 Task: Add filter "In the last 7 days" in latest update.
Action: Mouse pressed left at (630, 180)
Screenshot: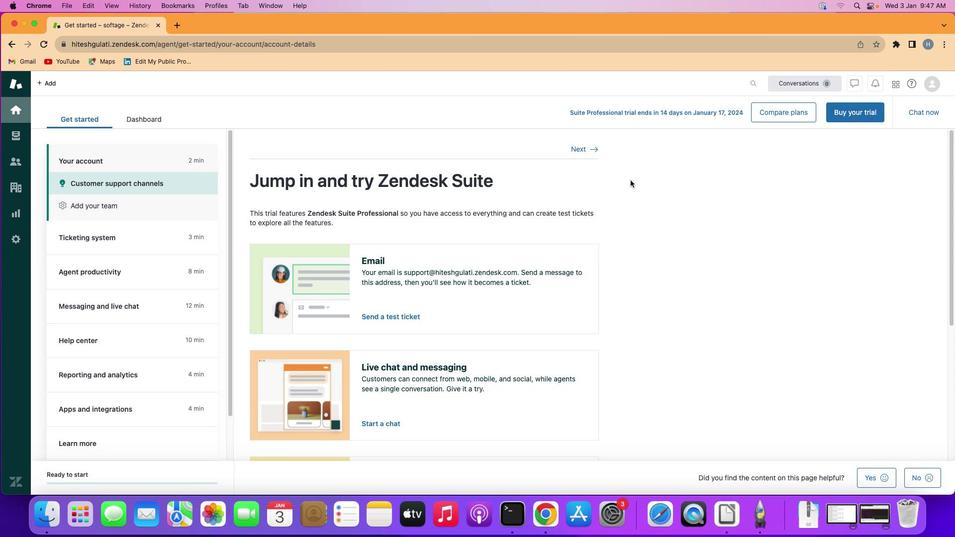 
Action: Mouse moved to (9, 138)
Screenshot: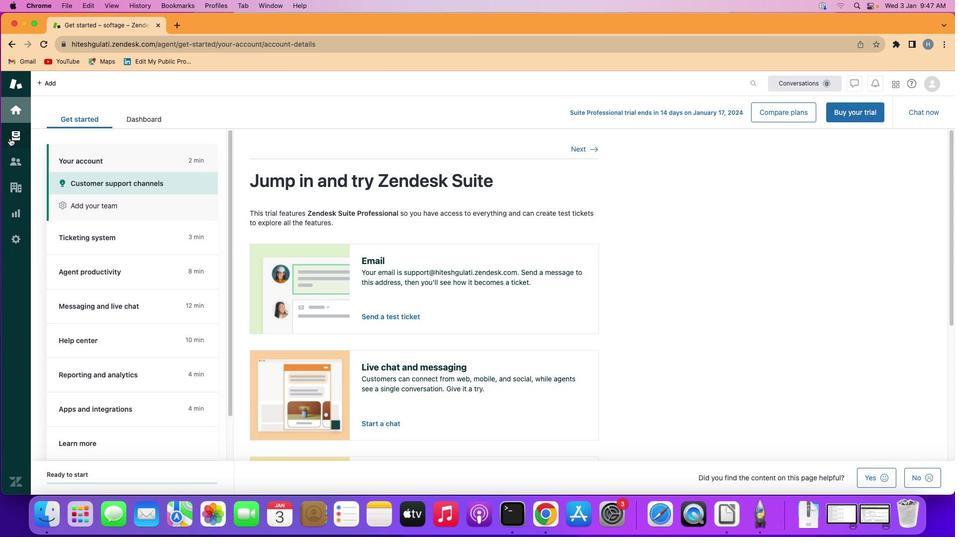 
Action: Mouse pressed left at (9, 138)
Screenshot: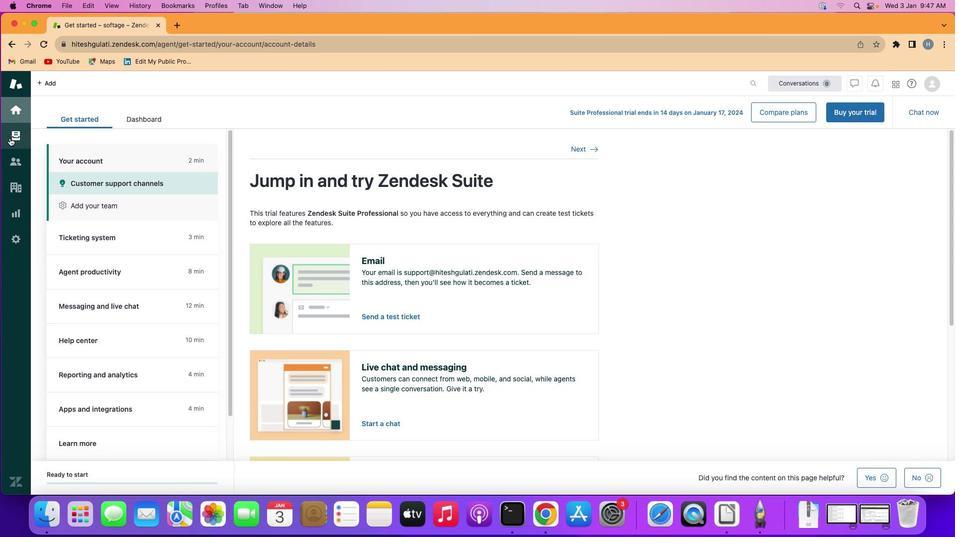 
Action: Mouse moved to (86, 208)
Screenshot: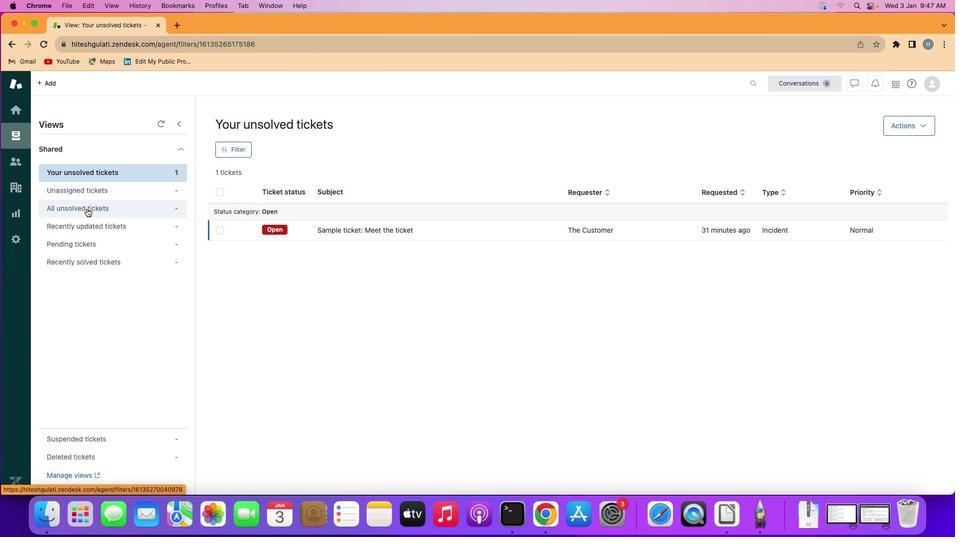 
Action: Mouse pressed left at (86, 208)
Screenshot: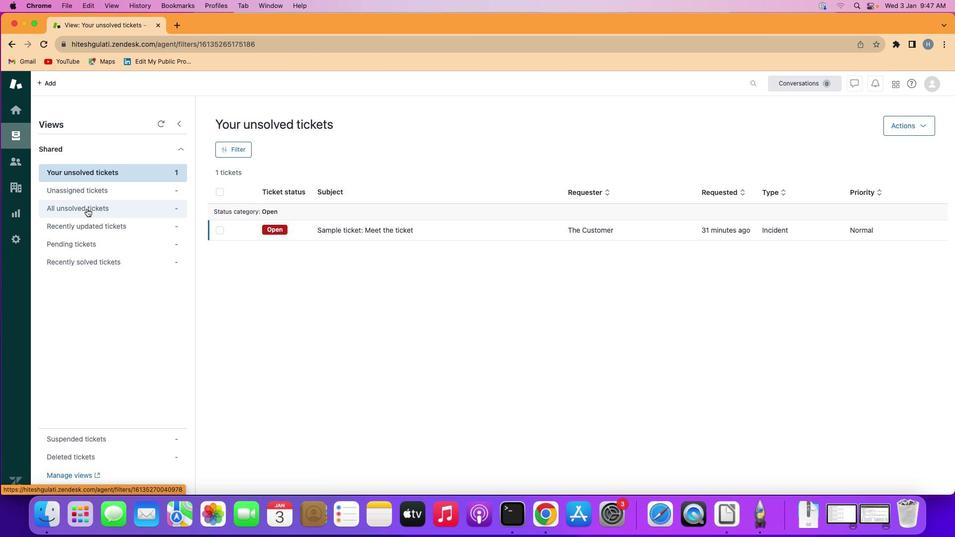 
Action: Mouse moved to (241, 149)
Screenshot: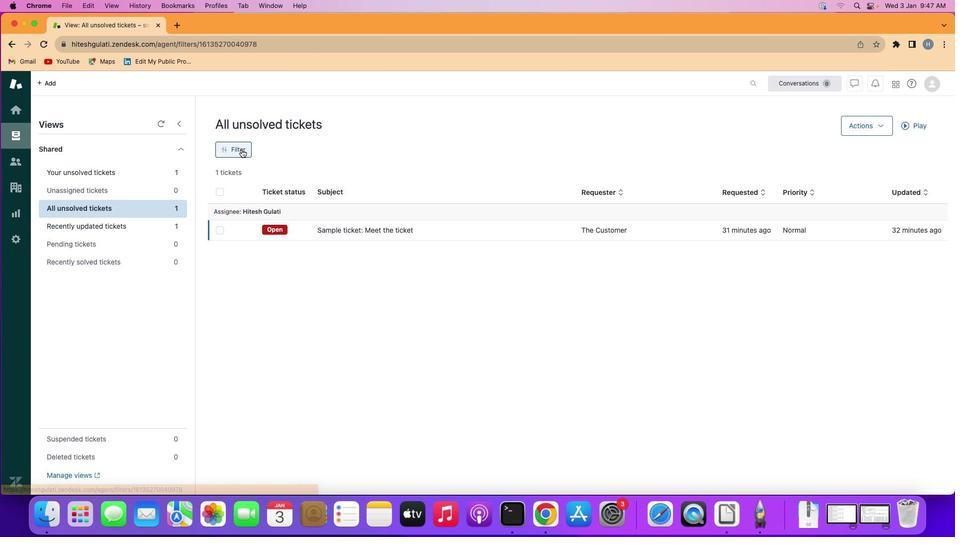 
Action: Mouse pressed left at (241, 149)
Screenshot: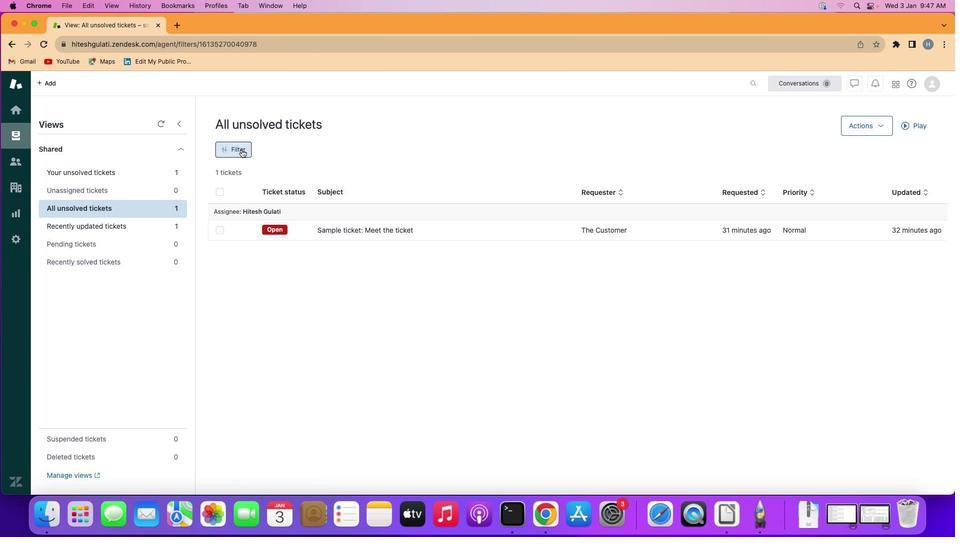 
Action: Mouse moved to (801, 378)
Screenshot: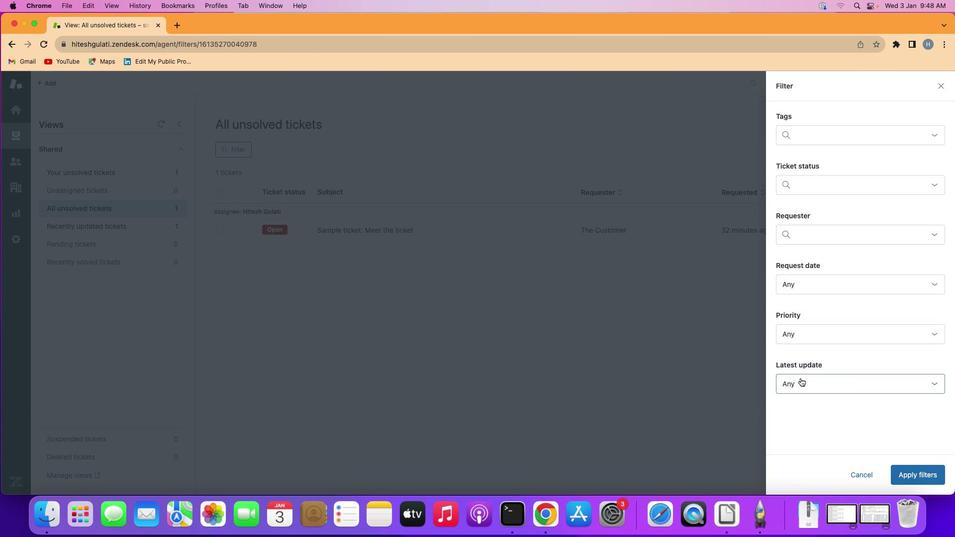 
Action: Mouse pressed left at (801, 378)
Screenshot: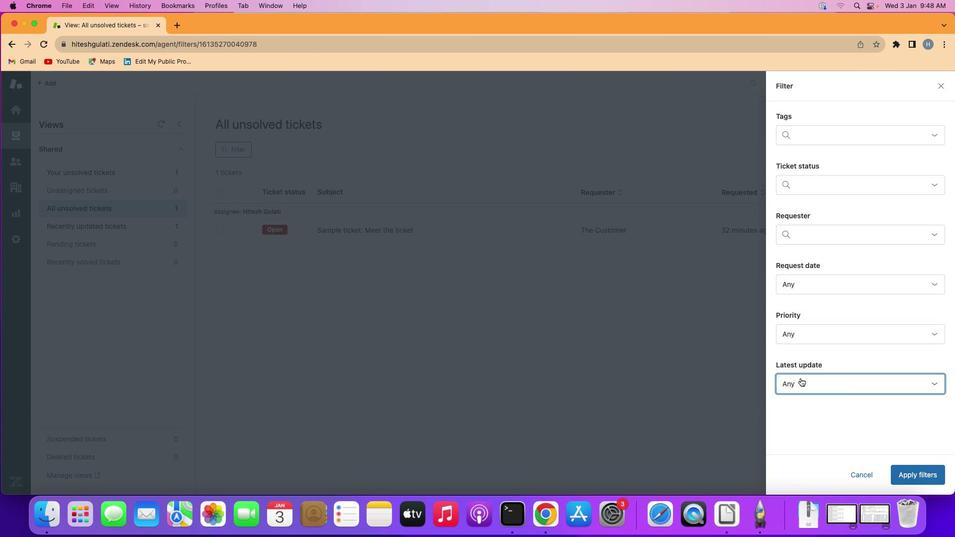 
Action: Mouse moved to (849, 270)
Screenshot: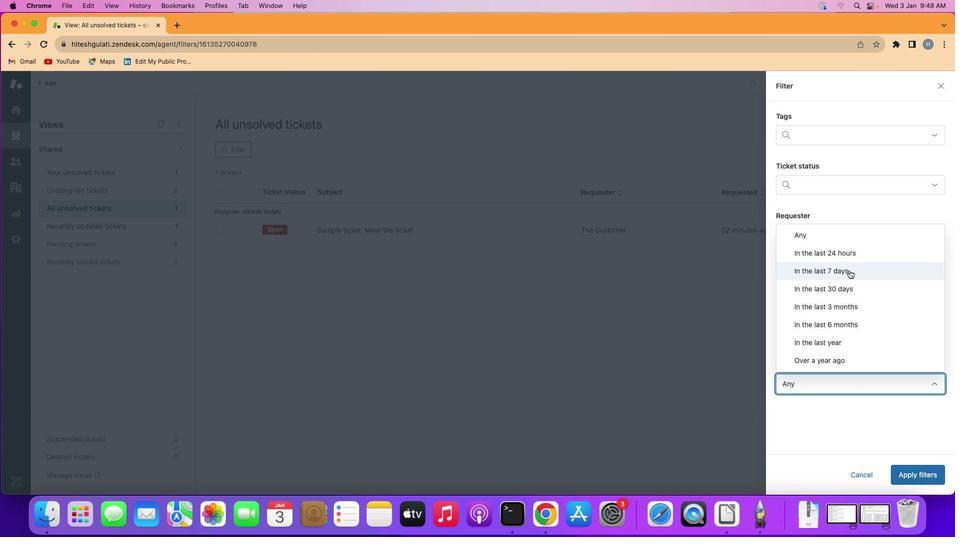
Action: Mouse pressed left at (849, 270)
Screenshot: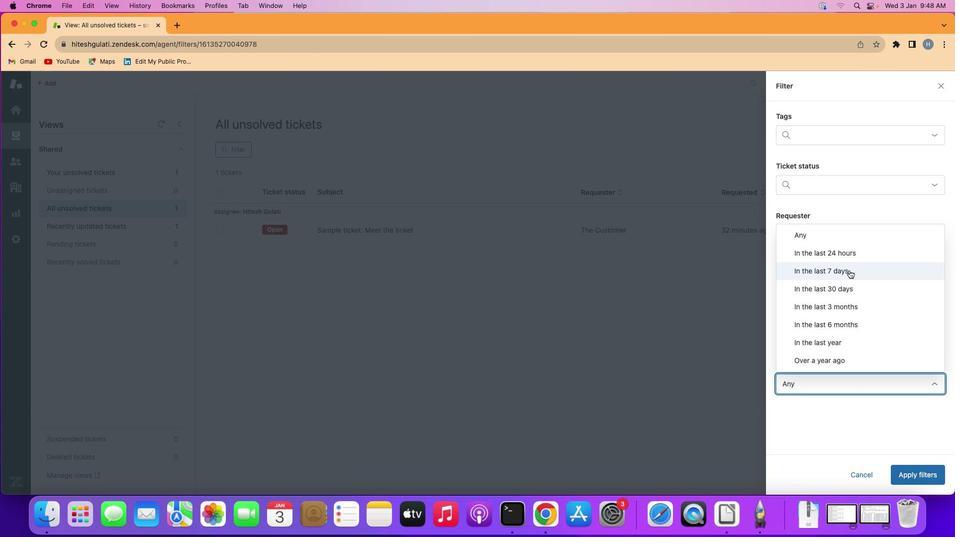 
Action: Mouse moved to (914, 471)
Screenshot: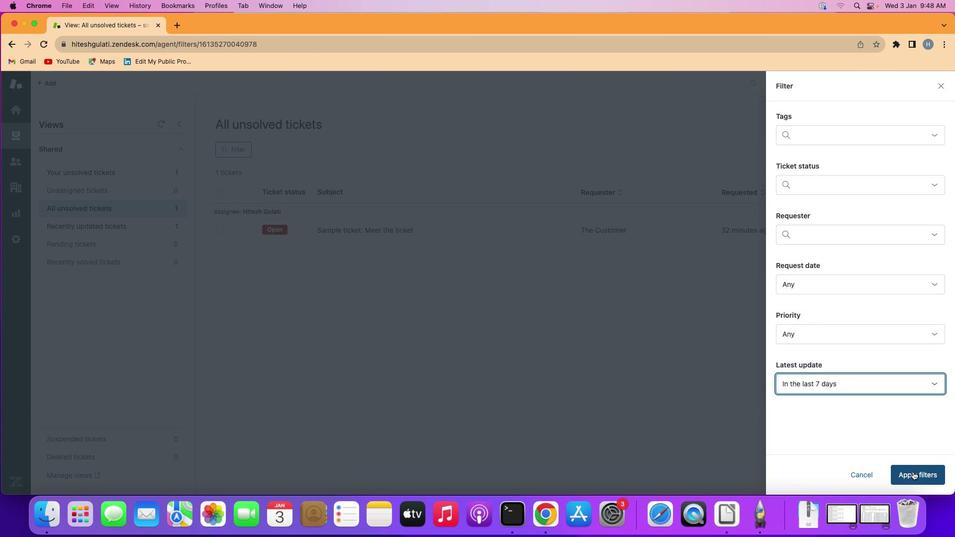 
Action: Mouse pressed left at (914, 471)
Screenshot: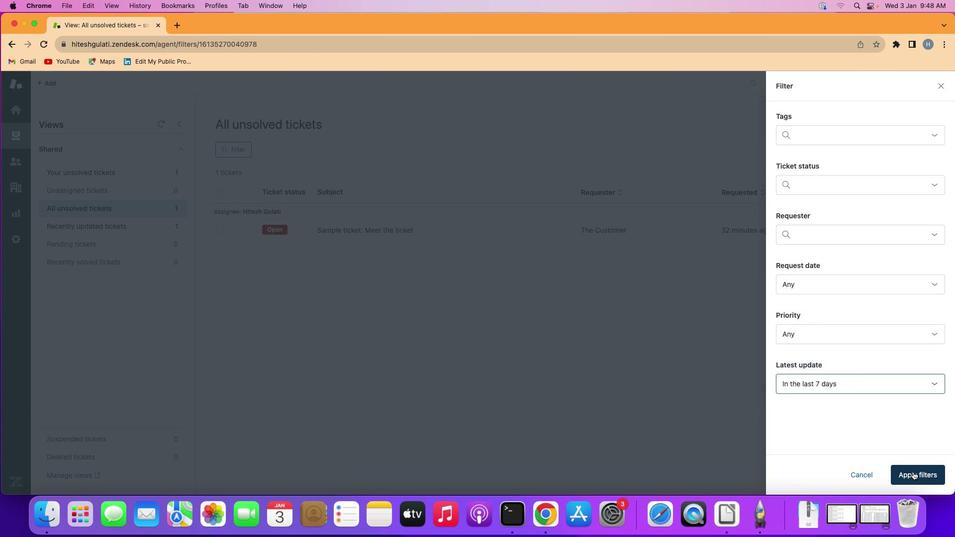 
Action: Mouse moved to (518, 298)
Screenshot: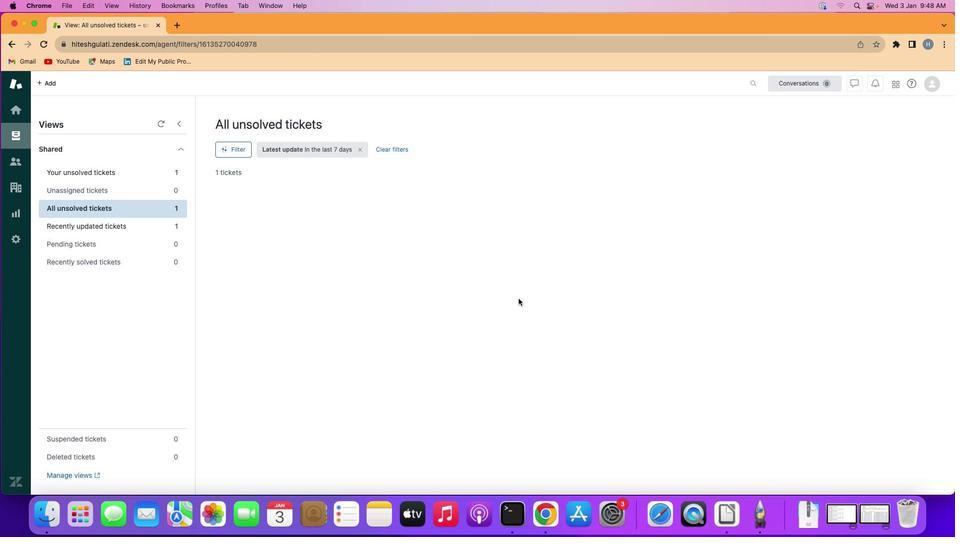 
